 Task: Create List Brand Naming Management in Board Product Management Platforms and Tools to Workspace Health and Wellness Services. Create List Brand Naming Metrics in Board Voice of Employee Feedback Analysis to Workspace Health and Wellness Services. Create List Brand Naming Governance in Board IT Change Management and Implementation to Workspace Health and Wellness Services
Action: Mouse moved to (56, 275)
Screenshot: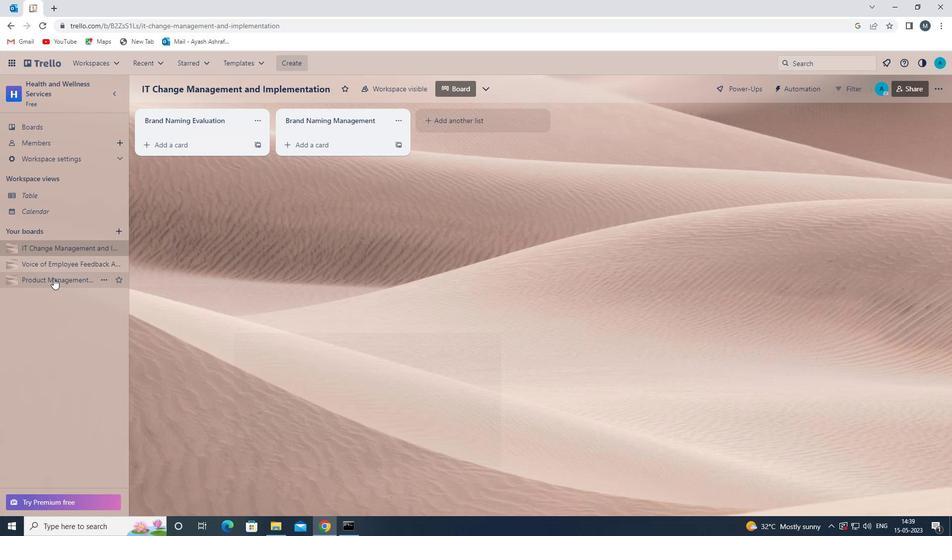 
Action: Mouse pressed left at (56, 275)
Screenshot: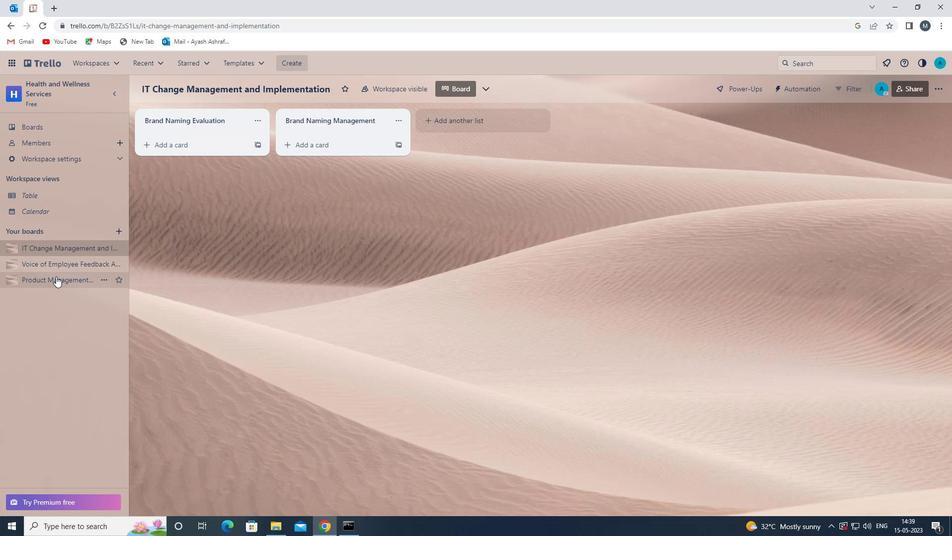 
Action: Mouse moved to (448, 119)
Screenshot: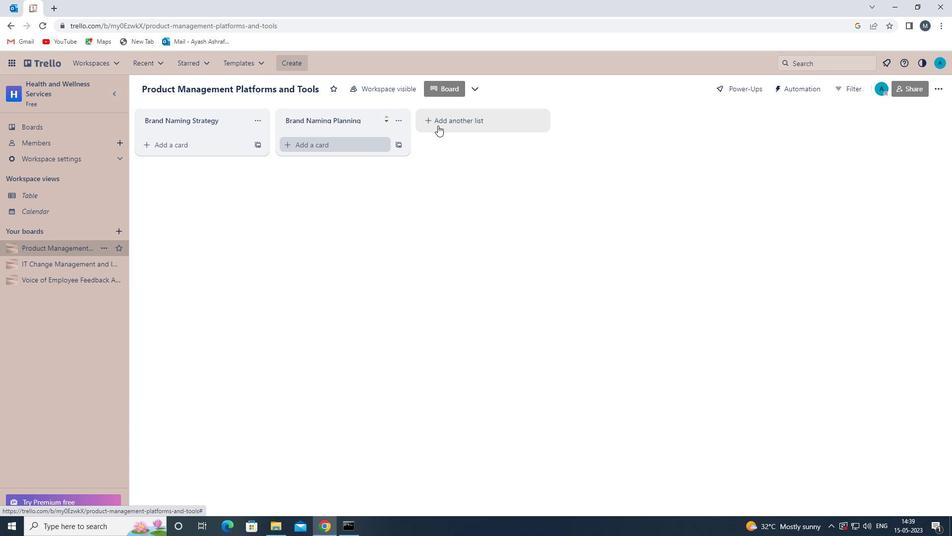 
Action: Mouse pressed left at (448, 119)
Screenshot: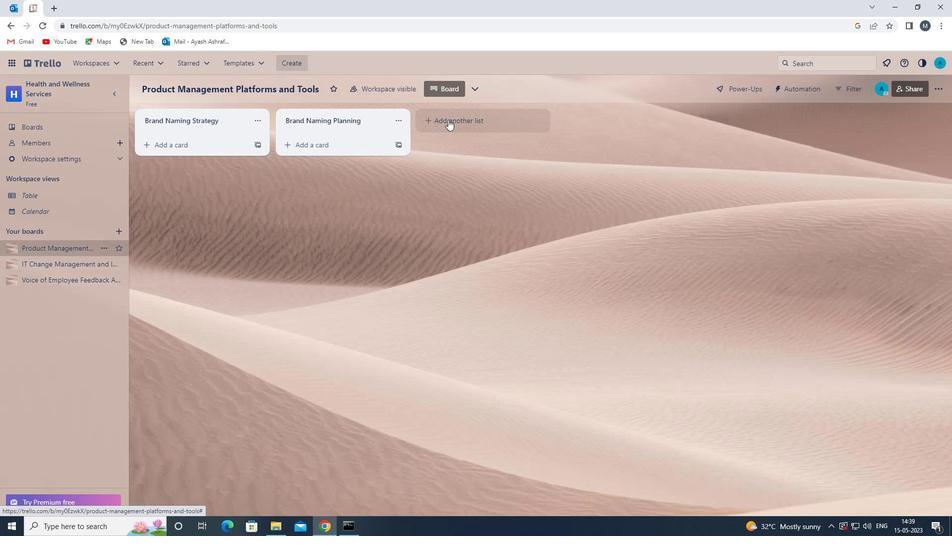 
Action: Mouse moved to (434, 120)
Screenshot: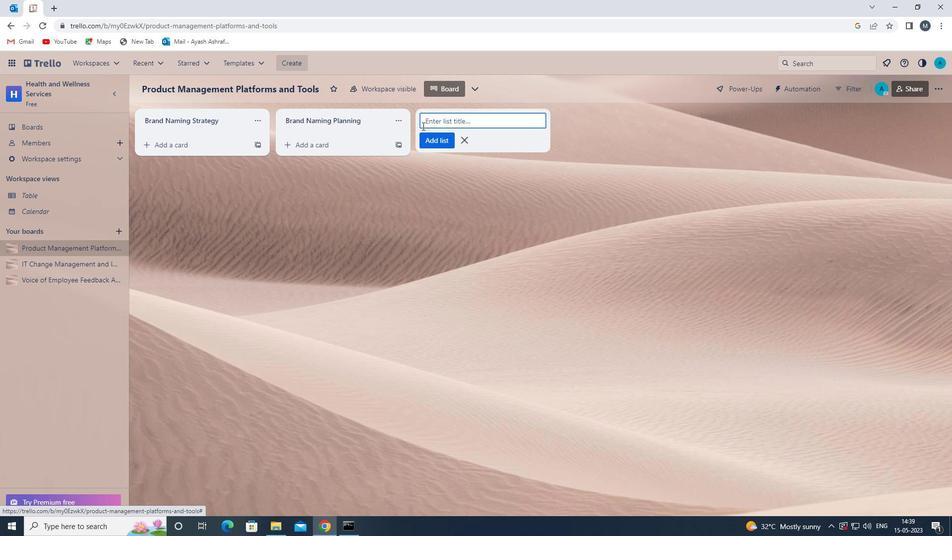 
Action: Mouse pressed left at (434, 120)
Screenshot: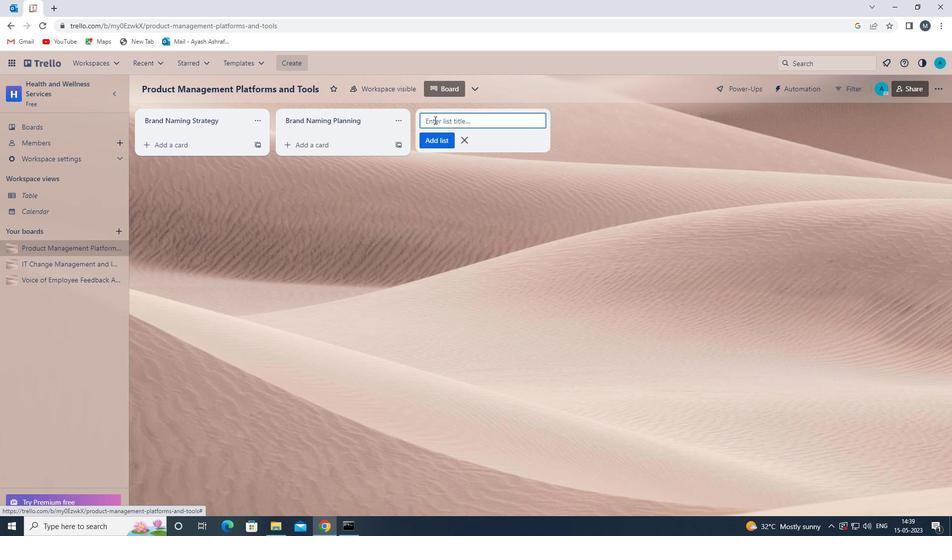 
Action: Mouse moved to (434, 120)
Screenshot: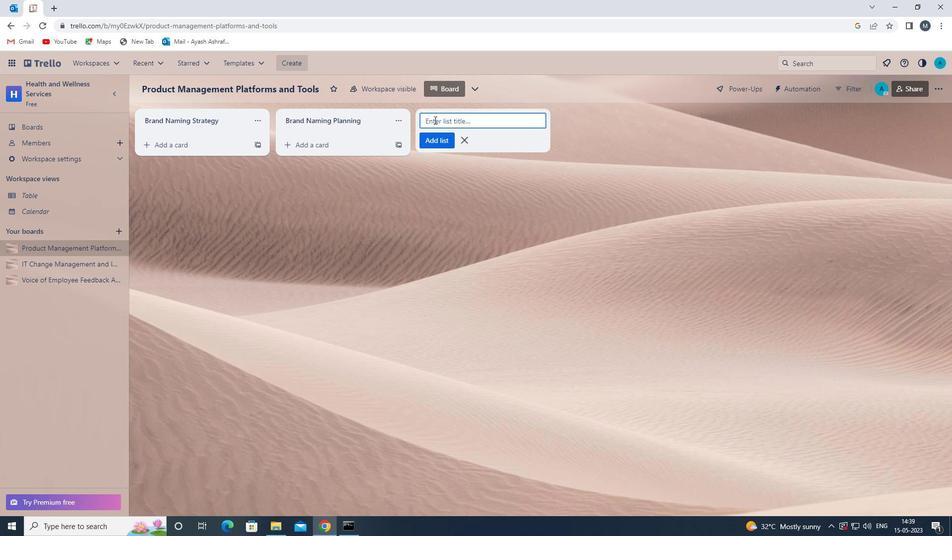 
Action: Key pressed <Key.shift>BRAND<Key.space><Key.shift><Key.shift>NAMING<Key.space><Key.shift>MANAGEMENT<Key.space>
Screenshot: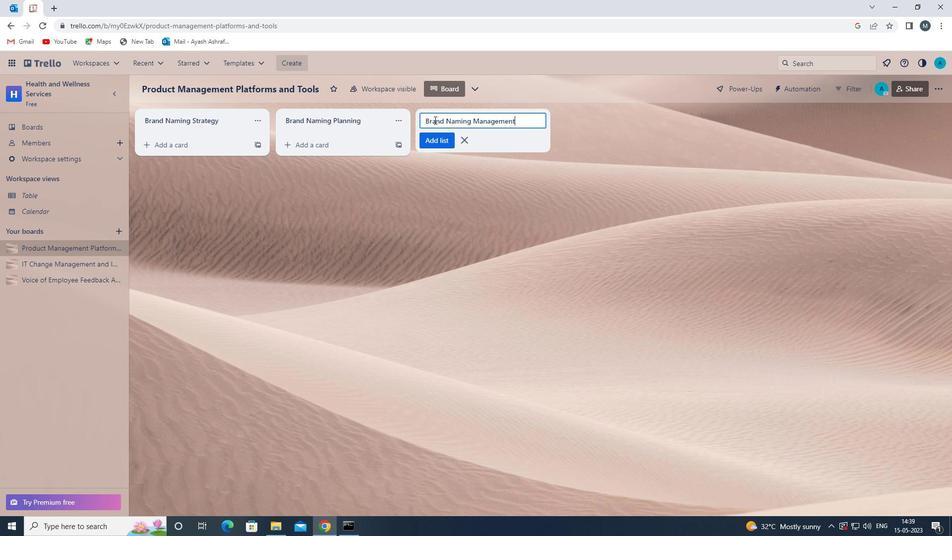 
Action: Mouse moved to (434, 140)
Screenshot: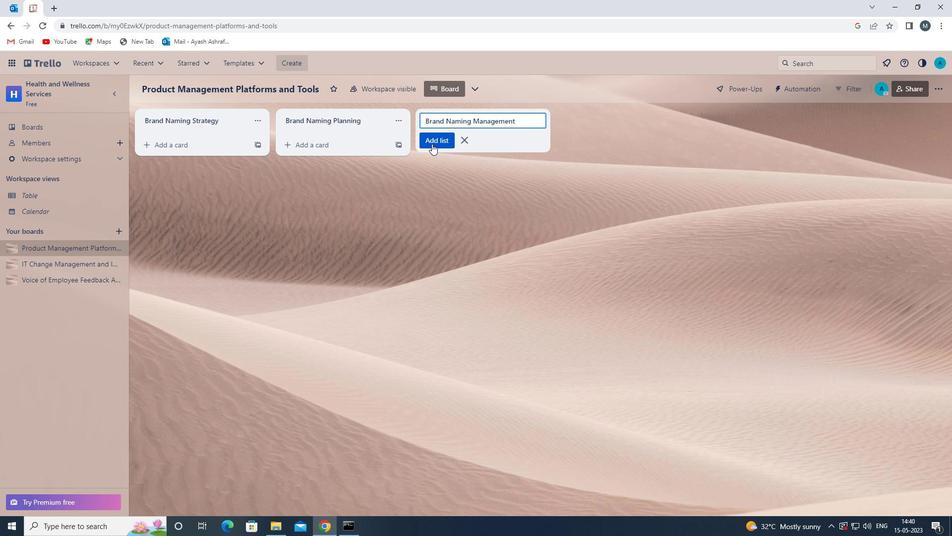
Action: Mouse pressed left at (434, 140)
Screenshot: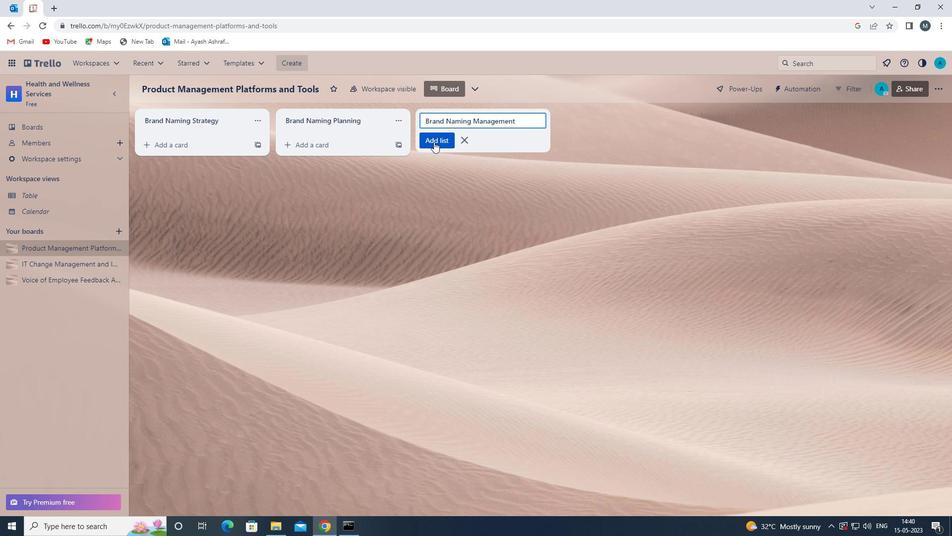 
Action: Mouse moved to (376, 259)
Screenshot: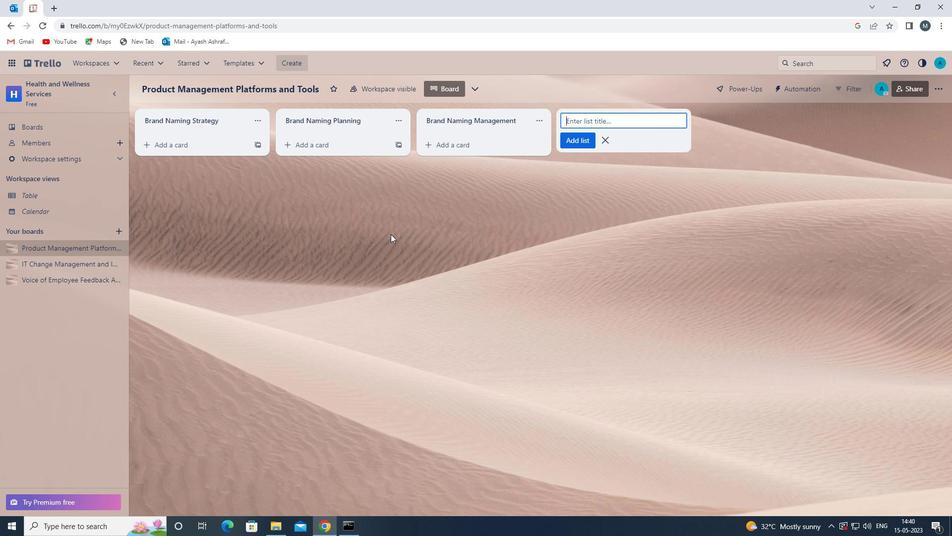 
Action: Mouse pressed left at (376, 259)
Screenshot: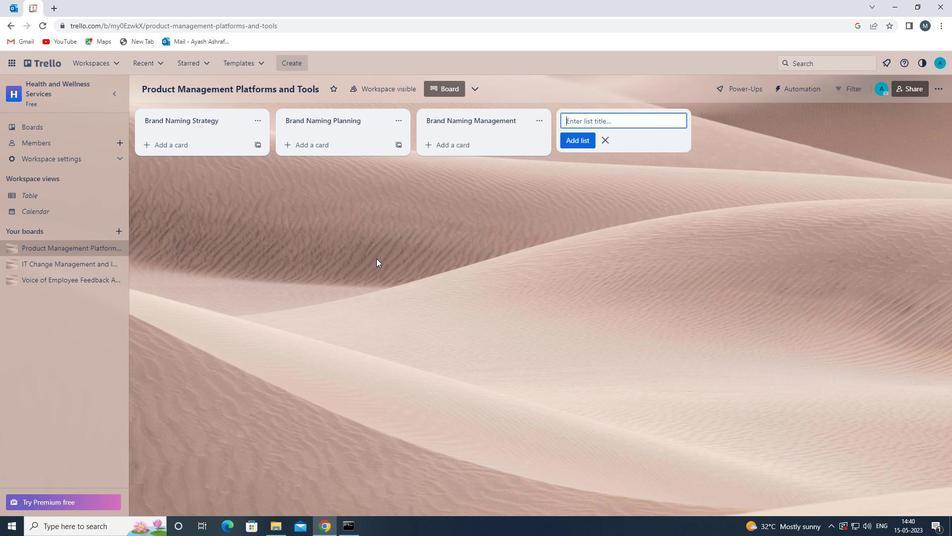 
Action: Mouse moved to (32, 283)
Screenshot: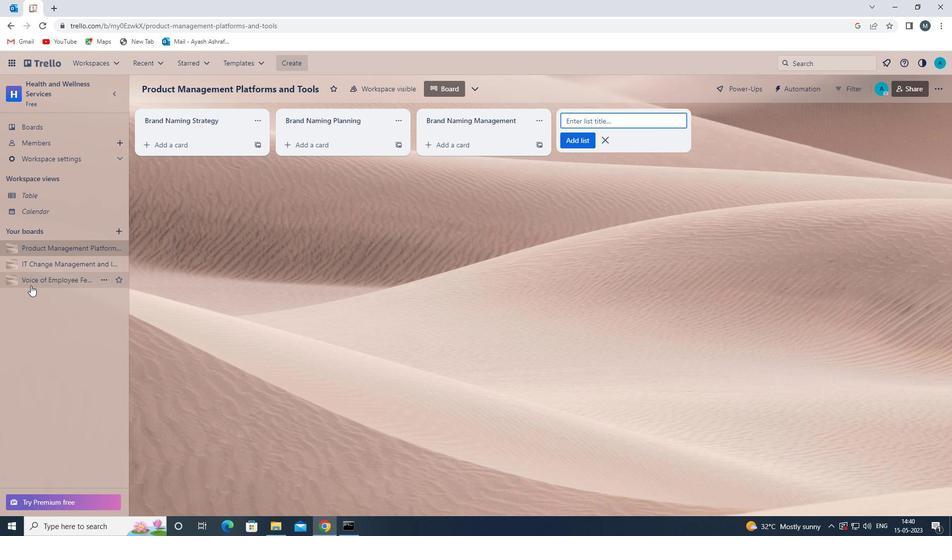 
Action: Mouse pressed left at (32, 283)
Screenshot: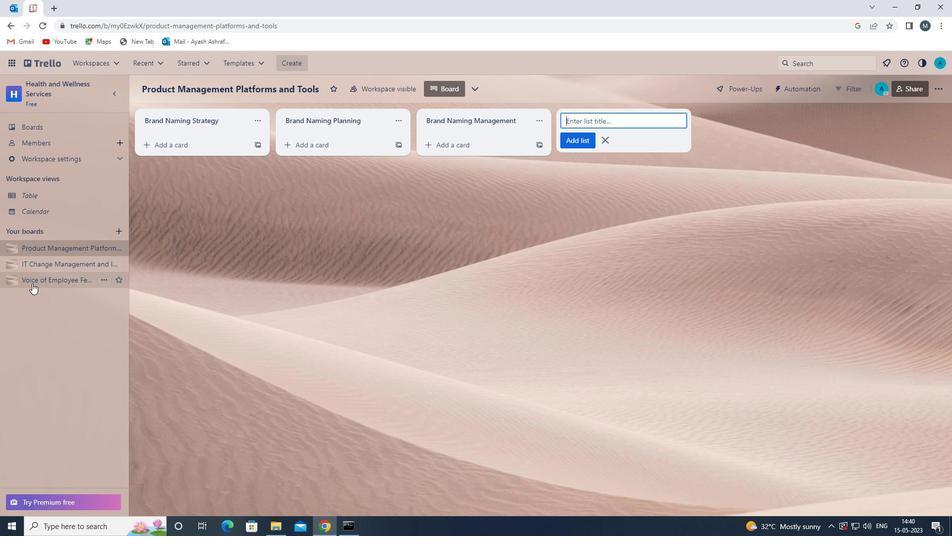
Action: Mouse moved to (454, 123)
Screenshot: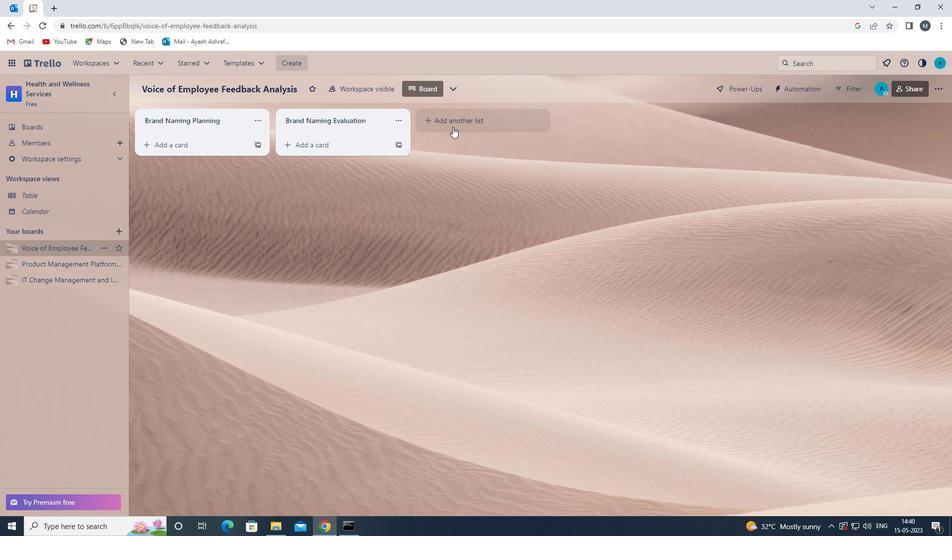 
Action: Mouse pressed left at (454, 123)
Screenshot: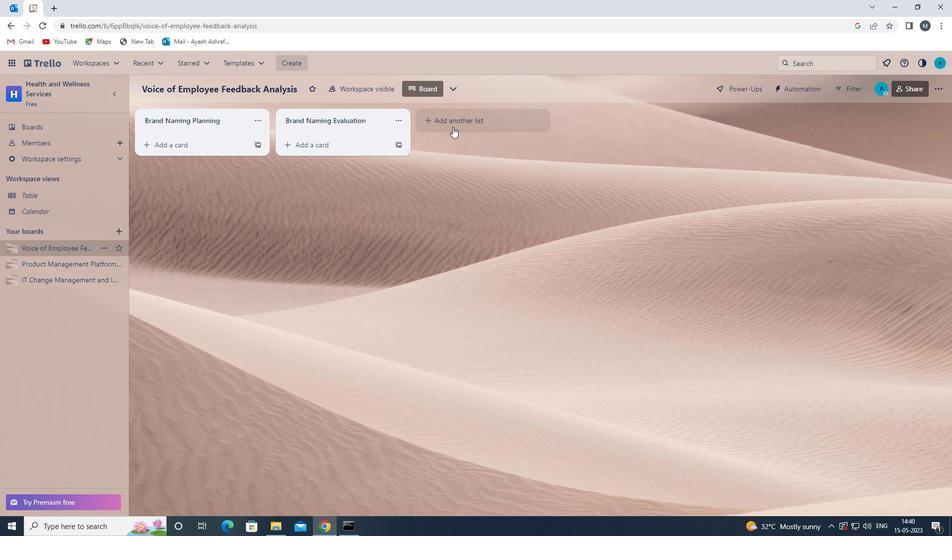 
Action: Mouse moved to (449, 123)
Screenshot: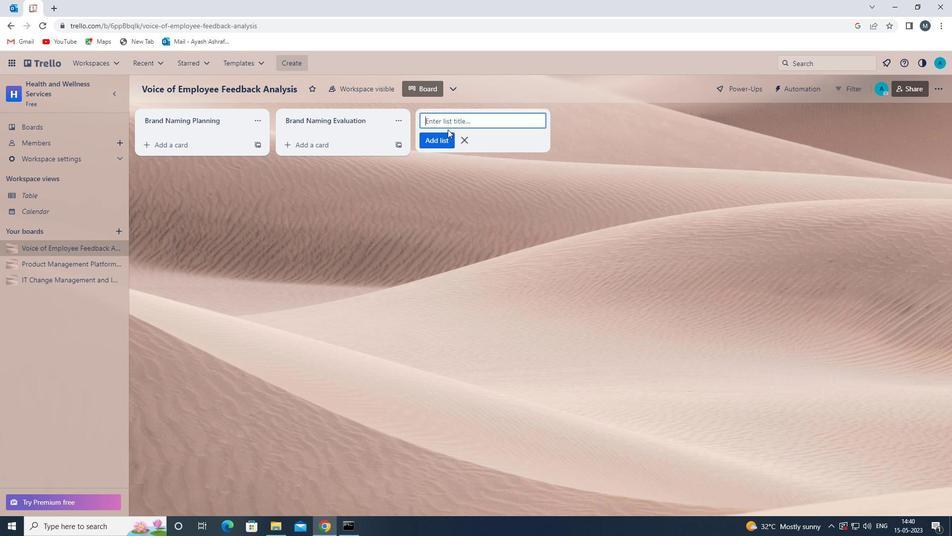 
Action: Mouse pressed left at (449, 123)
Screenshot: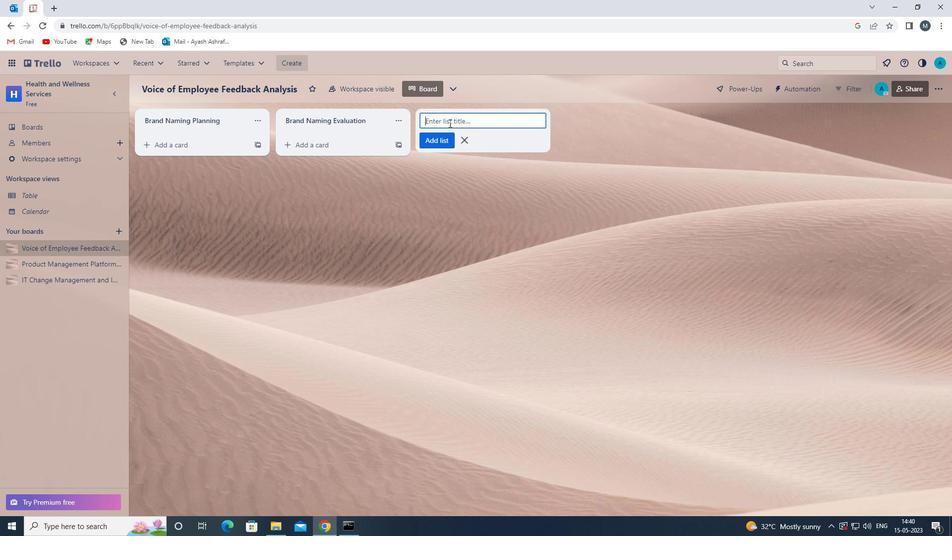 
Action: Key pressed <Key.shift>BRAND<Key.space><Key.shift><Key.shift><Key.shift><Key.shift><Key.shift><Key.shift><Key.shift><Key.shift><Key.shift>NAMING<Key.space><Key.shift>METRICS<Key.space>
Screenshot: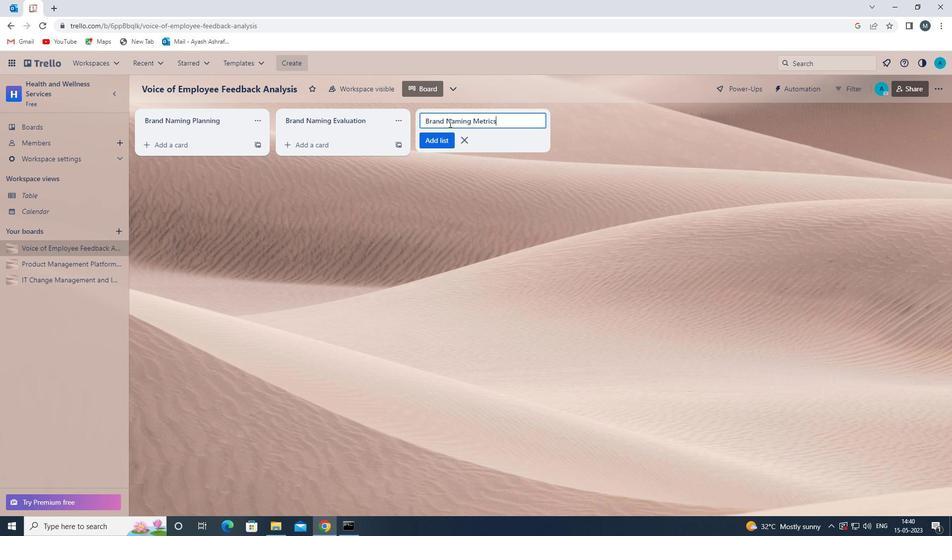 
Action: Mouse moved to (437, 143)
Screenshot: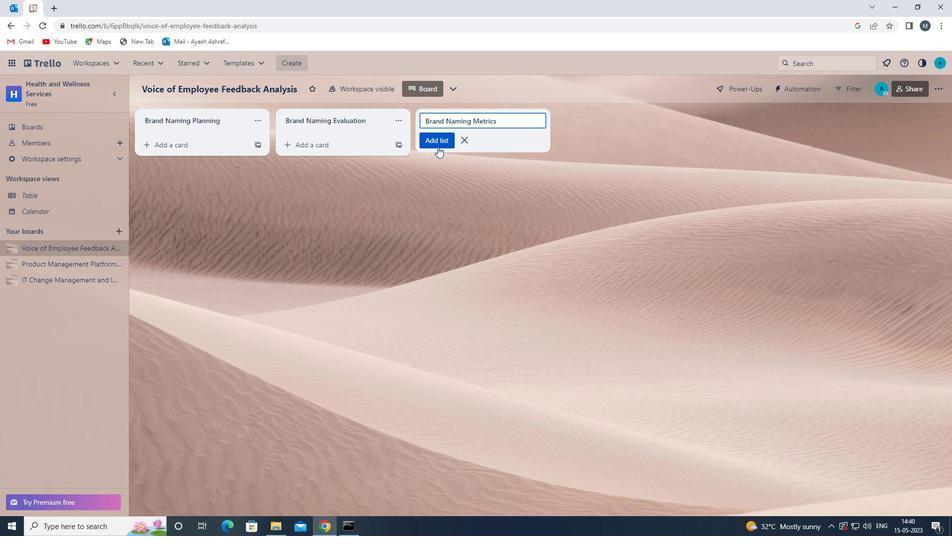 
Action: Mouse pressed left at (437, 143)
Screenshot: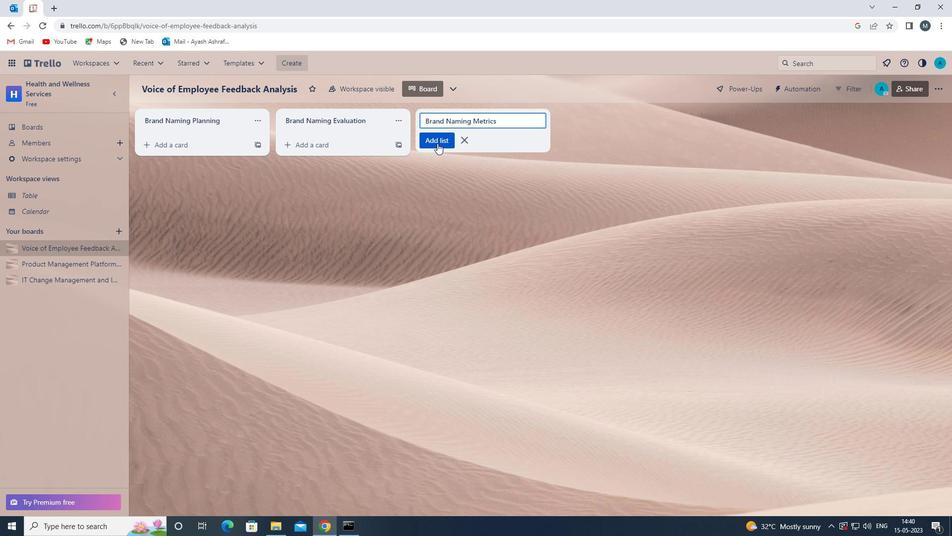 
Action: Mouse moved to (420, 244)
Screenshot: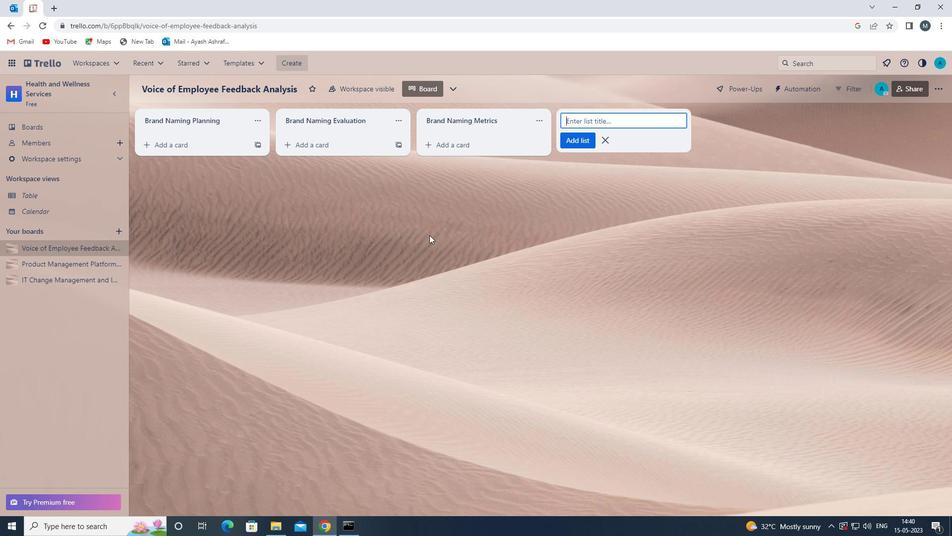 
Action: Mouse pressed left at (420, 244)
Screenshot: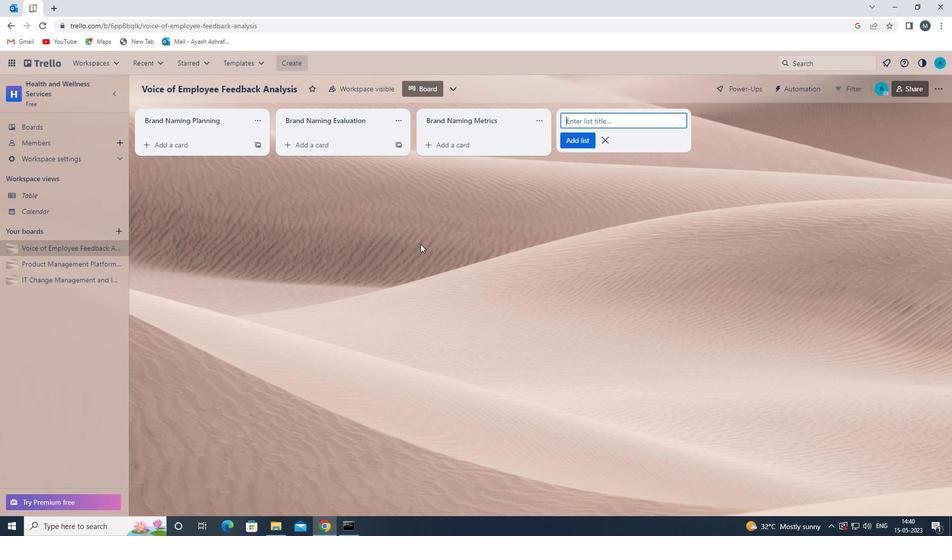 
Action: Mouse moved to (48, 286)
Screenshot: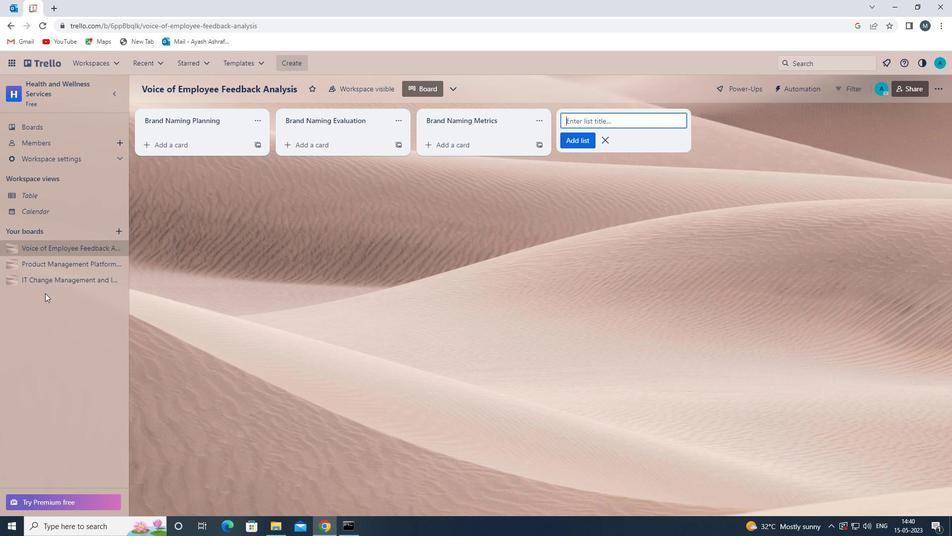 
Action: Mouse pressed left at (48, 286)
Screenshot: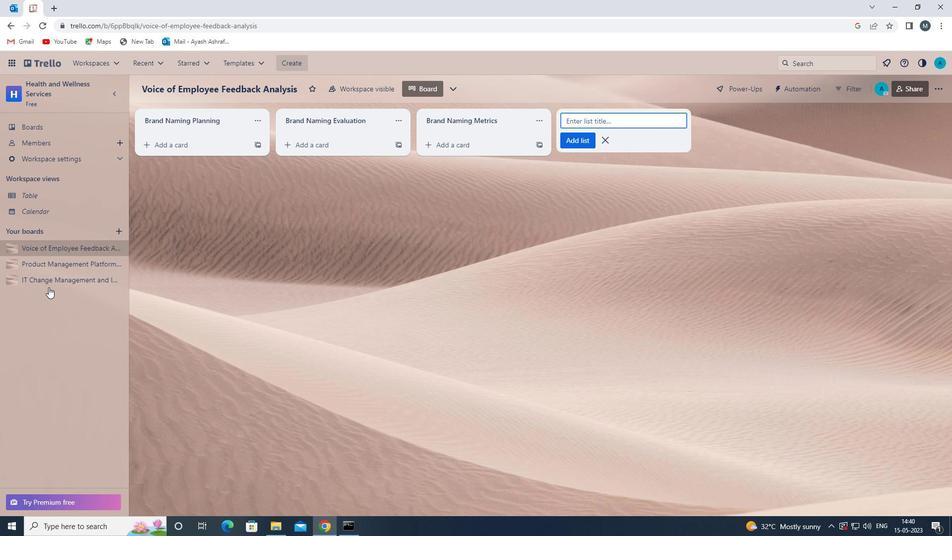 
Action: Mouse moved to (449, 124)
Screenshot: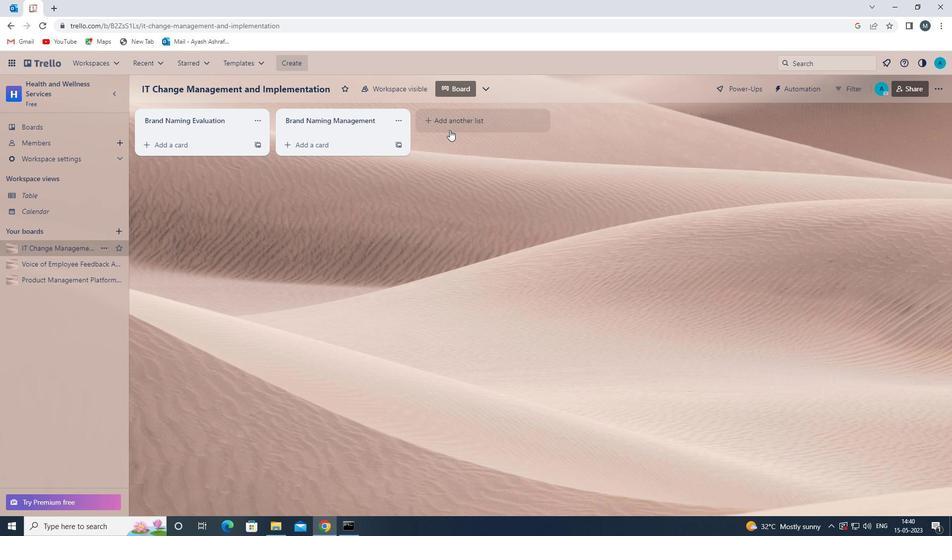 
Action: Mouse pressed left at (449, 124)
Screenshot: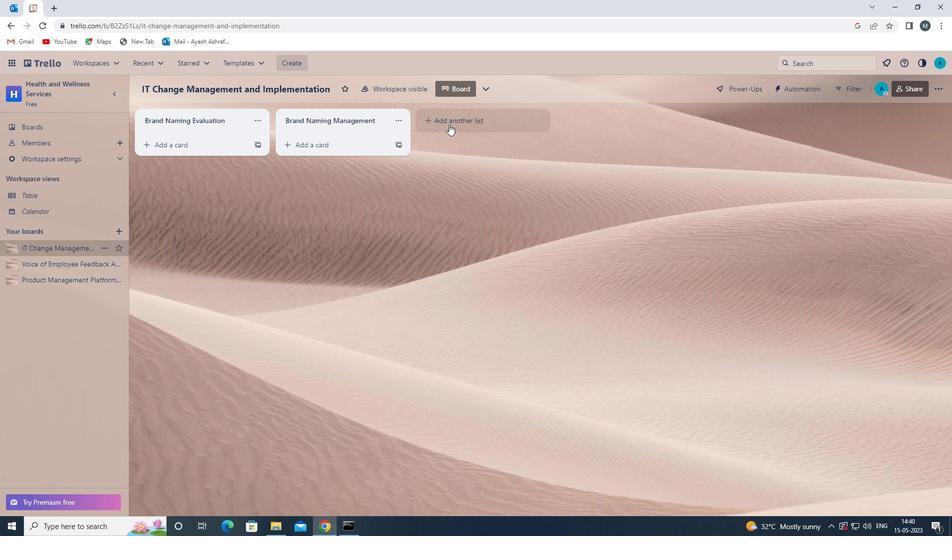 
Action: Mouse moved to (454, 119)
Screenshot: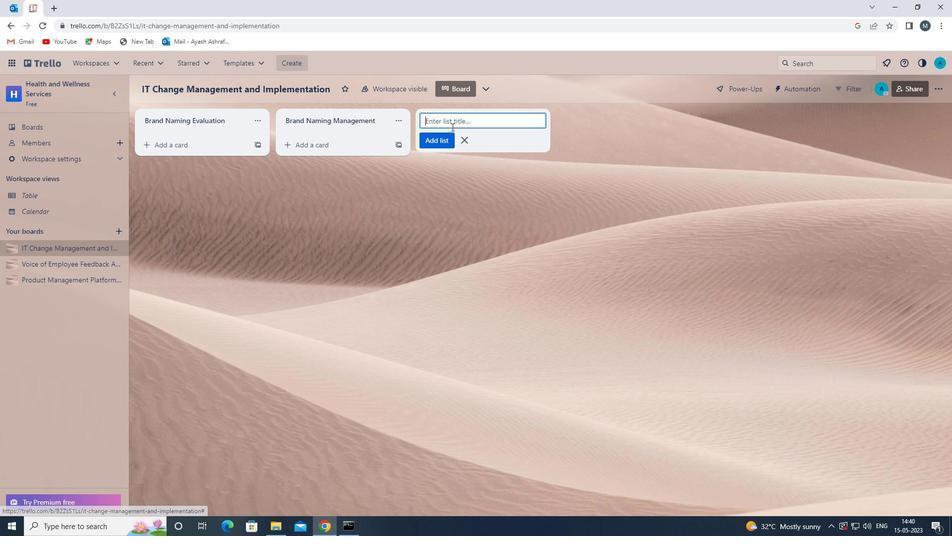 
Action: Mouse pressed left at (454, 119)
Screenshot: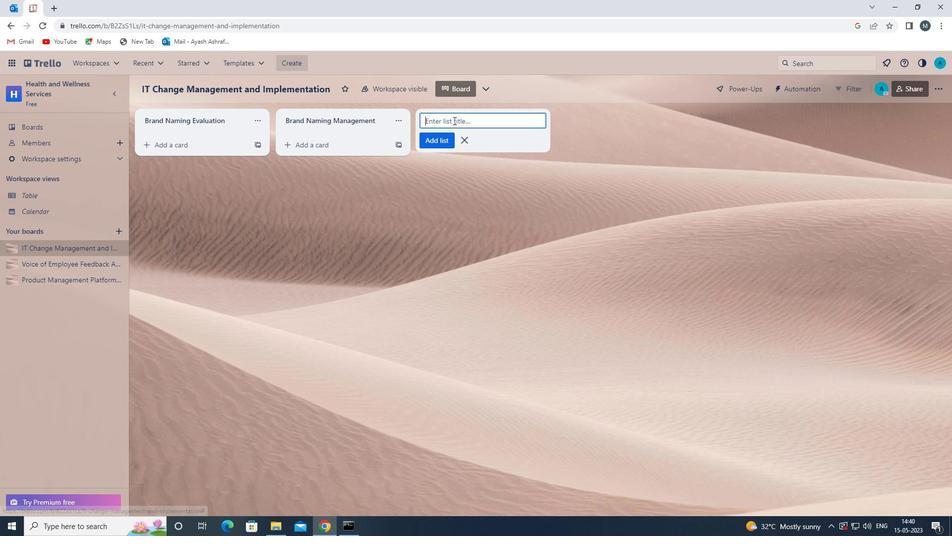 
Action: Key pressed <Key.shift><Key.shift><Key.shift><Key.shift><Key.shift><Key.shift><Key.shift><Key.shift><Key.shift><Key.shift><Key.shift><Key.shift><Key.shift><Key.shift><Key.shift><Key.shift><Key.shift><Key.shift><Key.shift><Key.shift><Key.shift><Key.shift><Key.shift><Key.shift><Key.shift>BRAND<Key.space><Key.shift>NAMING<Key.space><Key.shift><Key.shift><Key.shift><Key.shift><Key.shift><Key.shift><Key.shift><Key.shift><Key.shift><Key.shift><Key.shift>GOVERNANACE<Key.space>
Screenshot: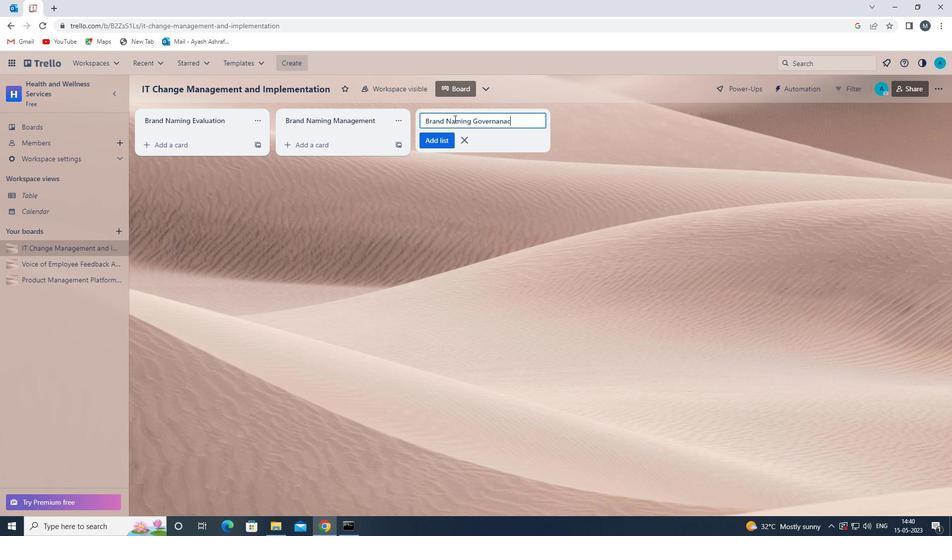
Action: Mouse moved to (488, 120)
Screenshot: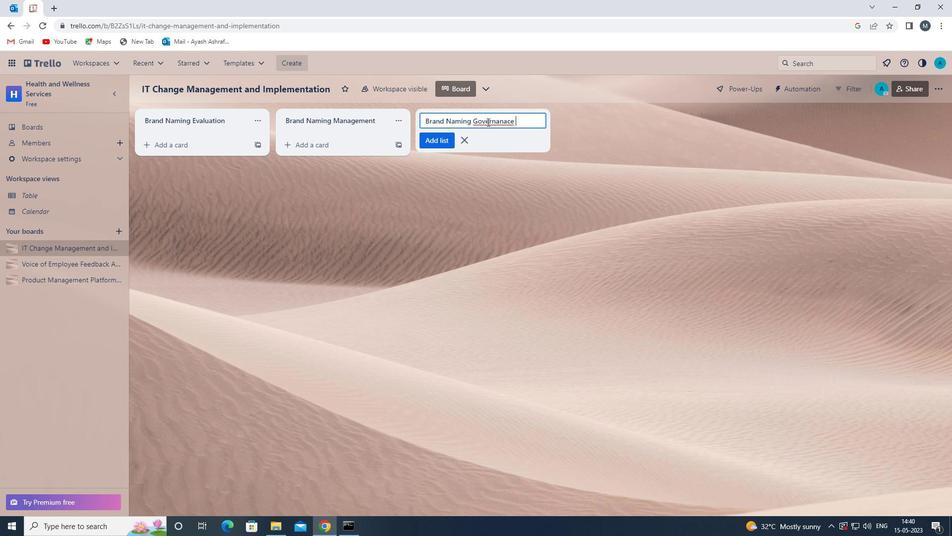
Action: Mouse pressed left at (488, 120)
Screenshot: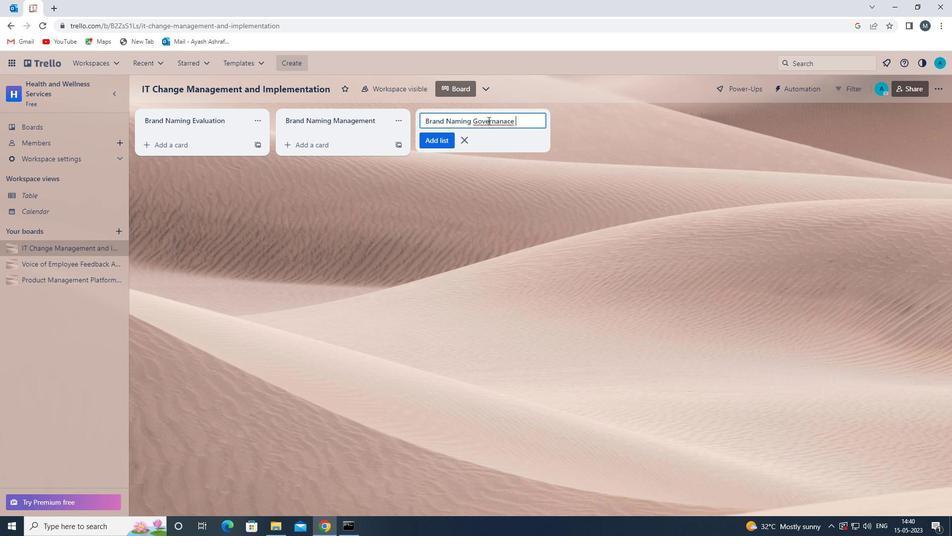 
Action: Mouse moved to (515, 121)
Screenshot: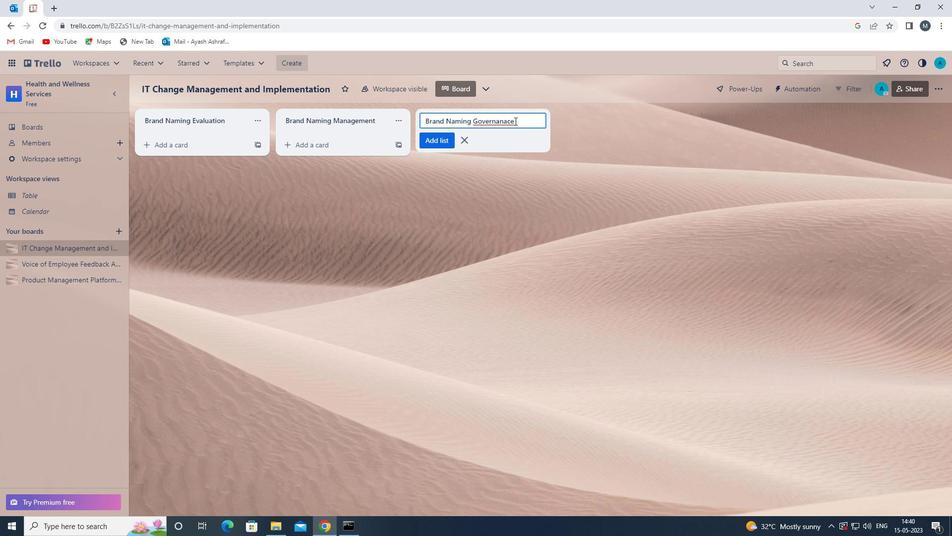 
Action: Mouse pressed left at (515, 121)
Screenshot: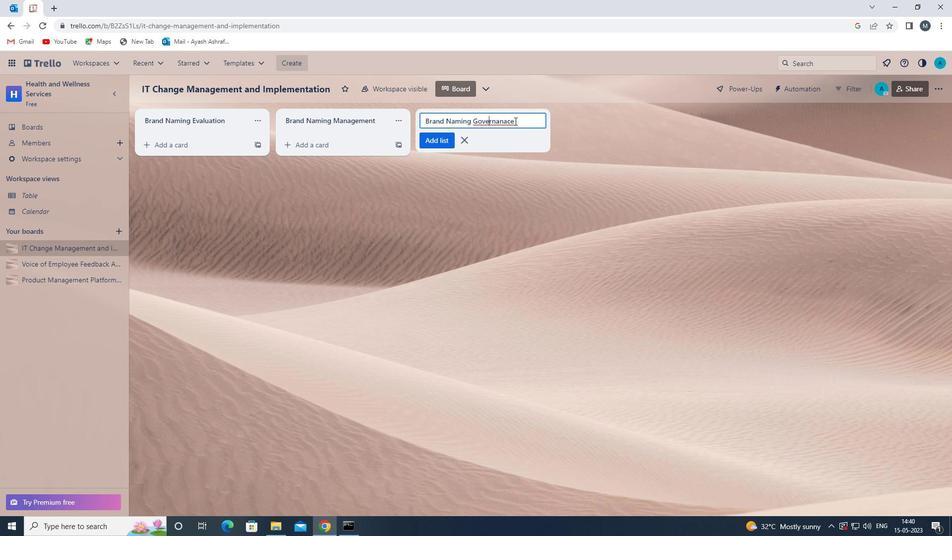 
Action: Mouse moved to (515, 121)
Screenshot: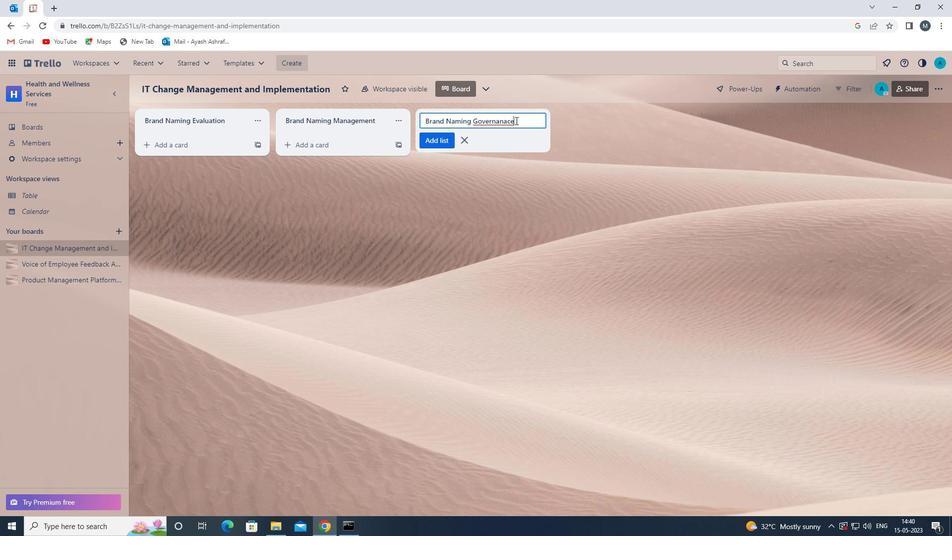 
Action: Key pressed <Key.backspace>
Screenshot: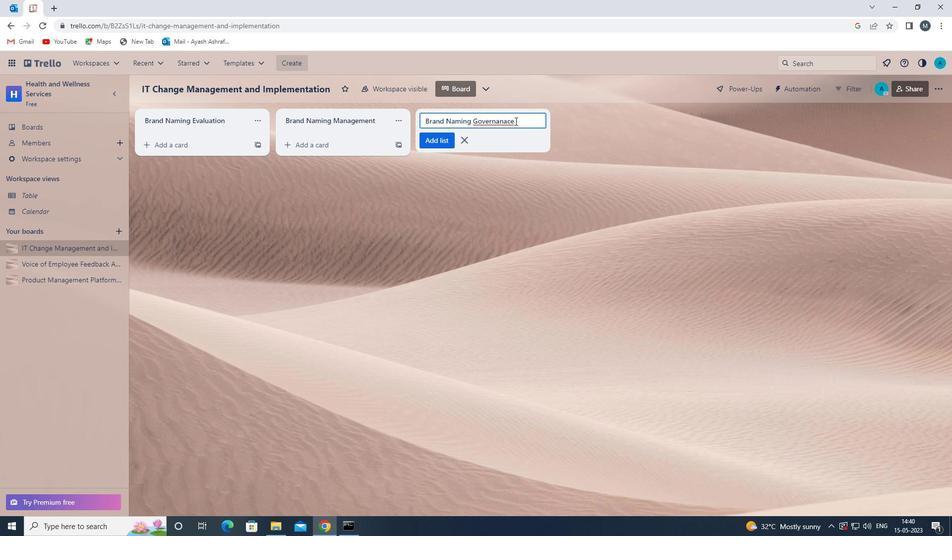 
Action: Mouse moved to (514, 121)
Screenshot: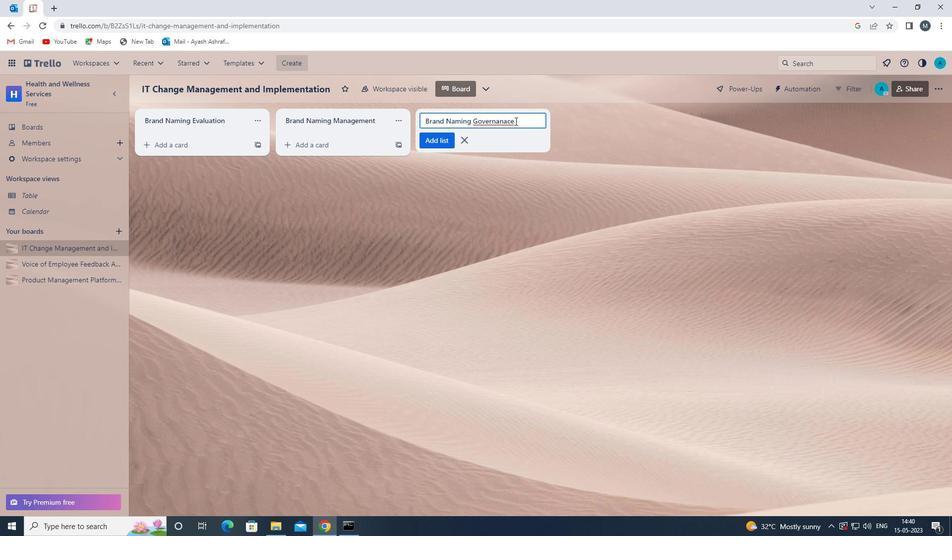 
Action: Key pressed <Key.backspace>
Screenshot: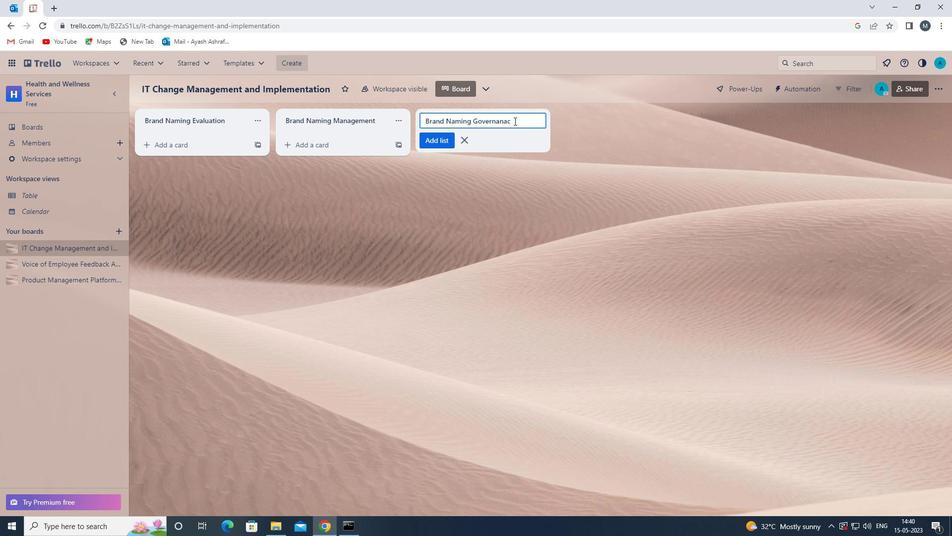 
Action: Mouse moved to (513, 122)
Screenshot: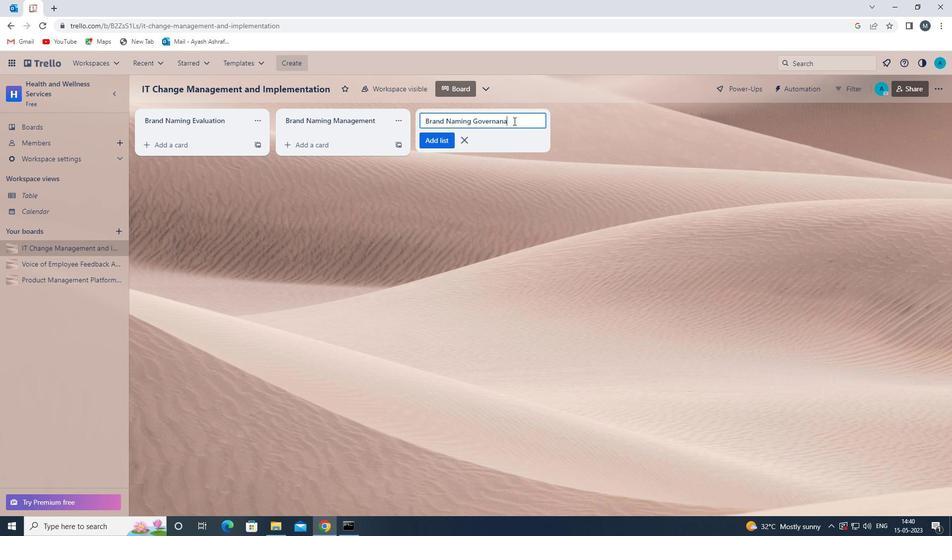 
Action: Key pressed <Key.backspace>
Screenshot: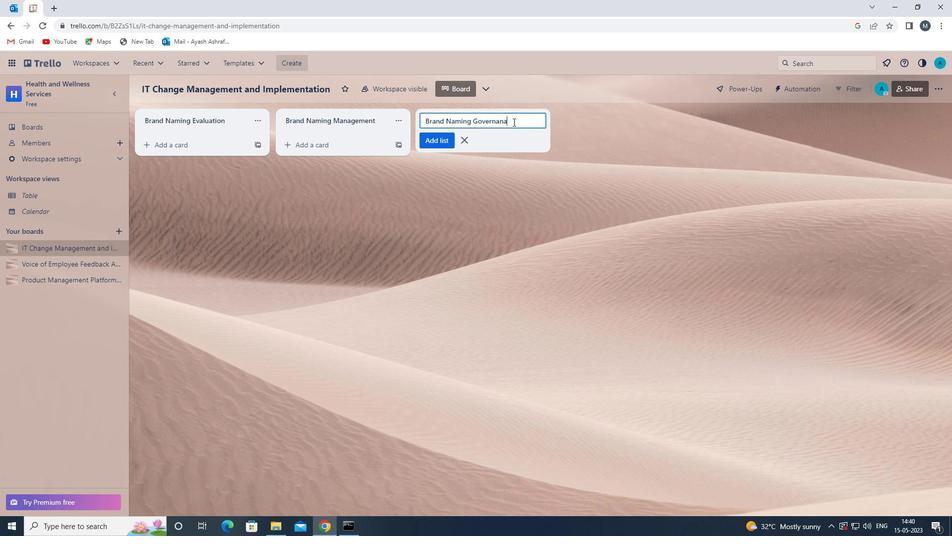 
Action: Mouse moved to (513, 123)
Screenshot: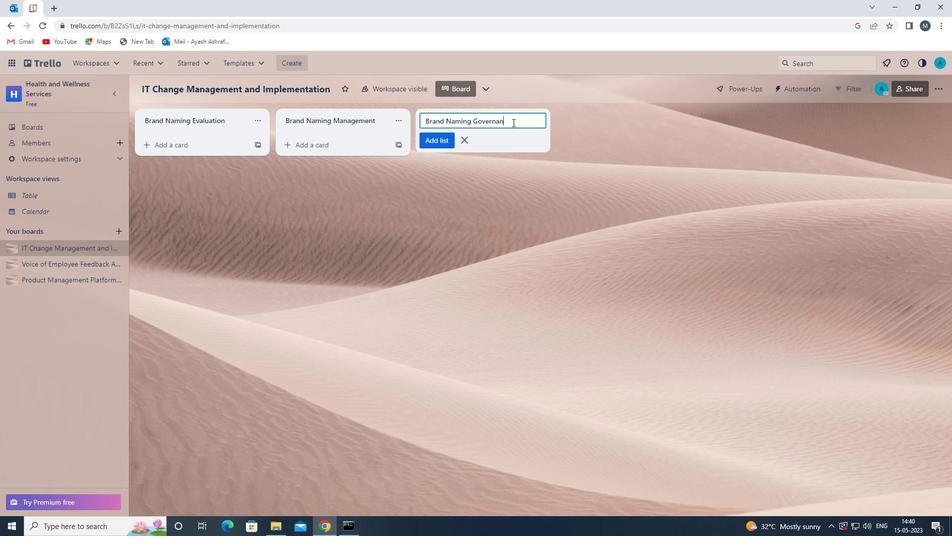
Action: Key pressed CE
Screenshot: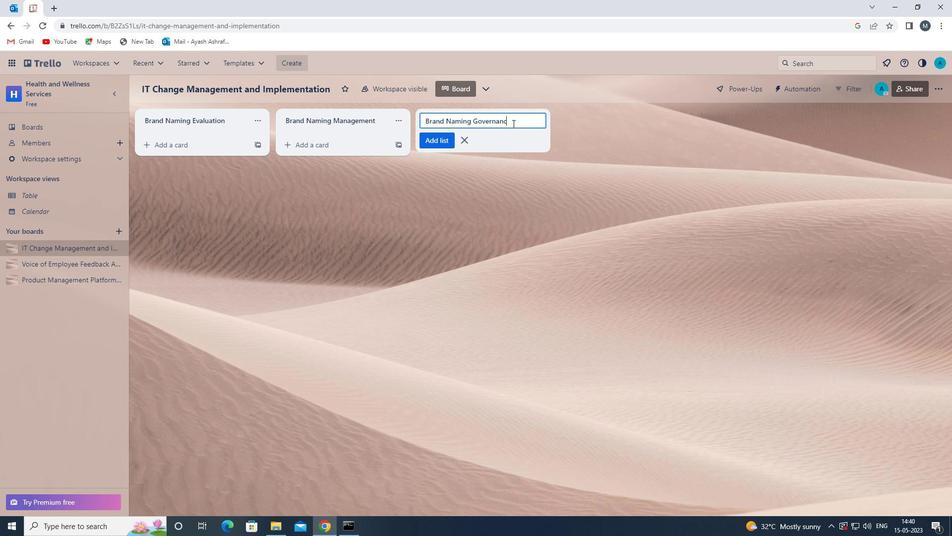 
Action: Mouse moved to (436, 140)
Screenshot: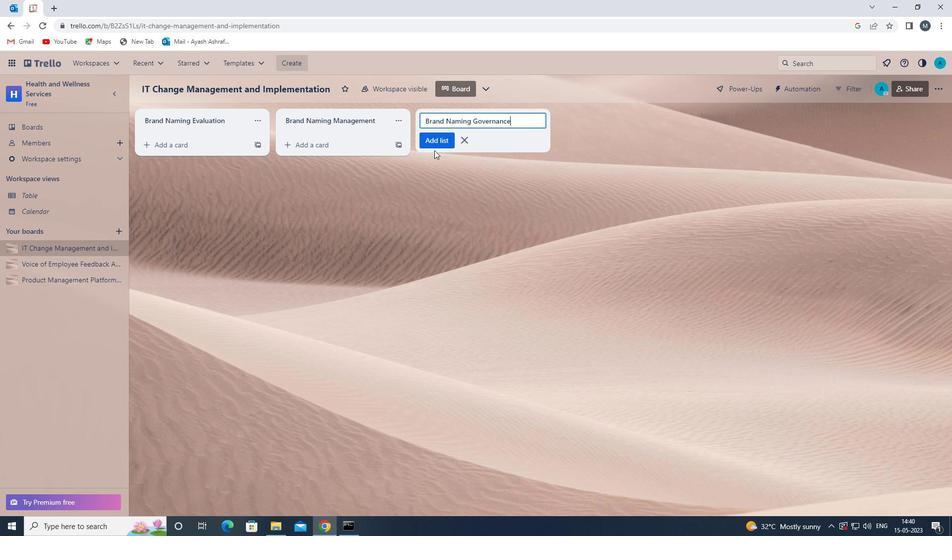 
Action: Mouse pressed left at (436, 140)
Screenshot: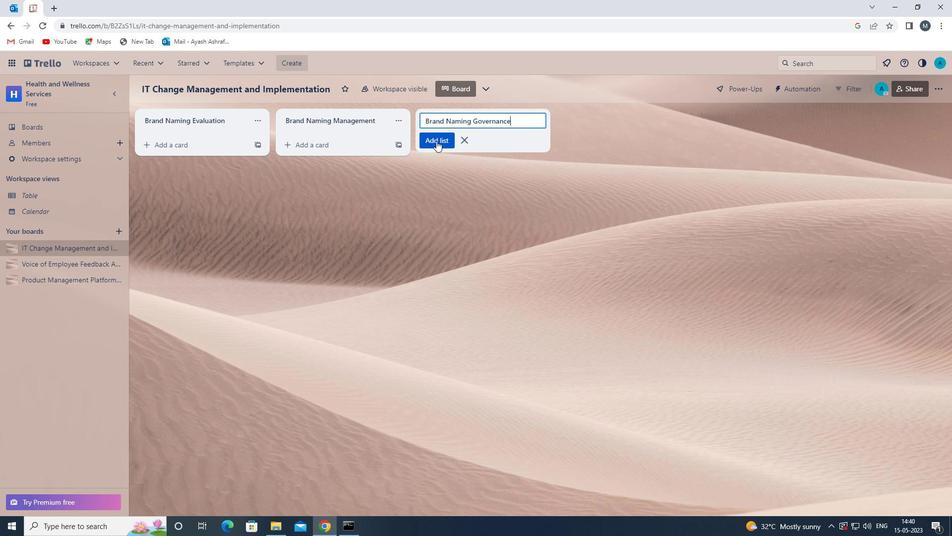 
Action: Mouse moved to (419, 230)
Screenshot: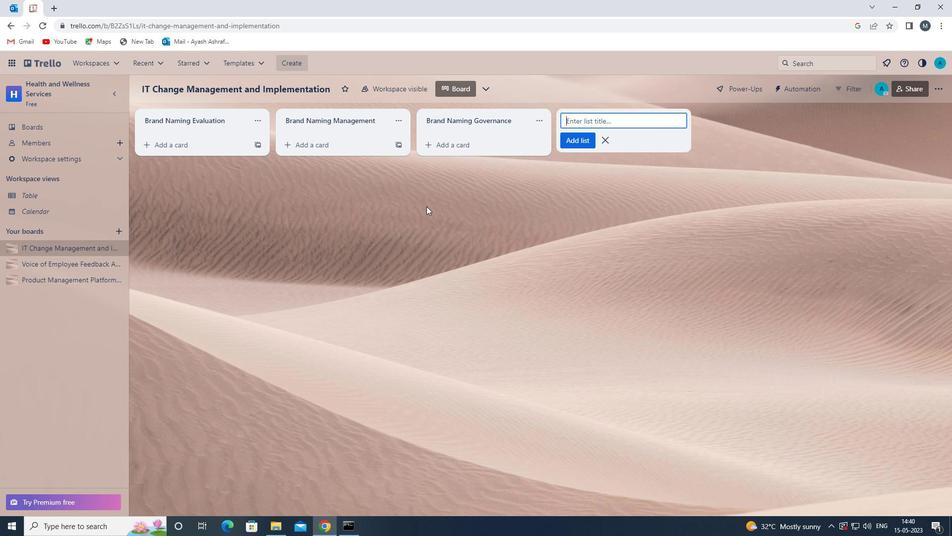 
Action: Mouse pressed left at (419, 230)
Screenshot: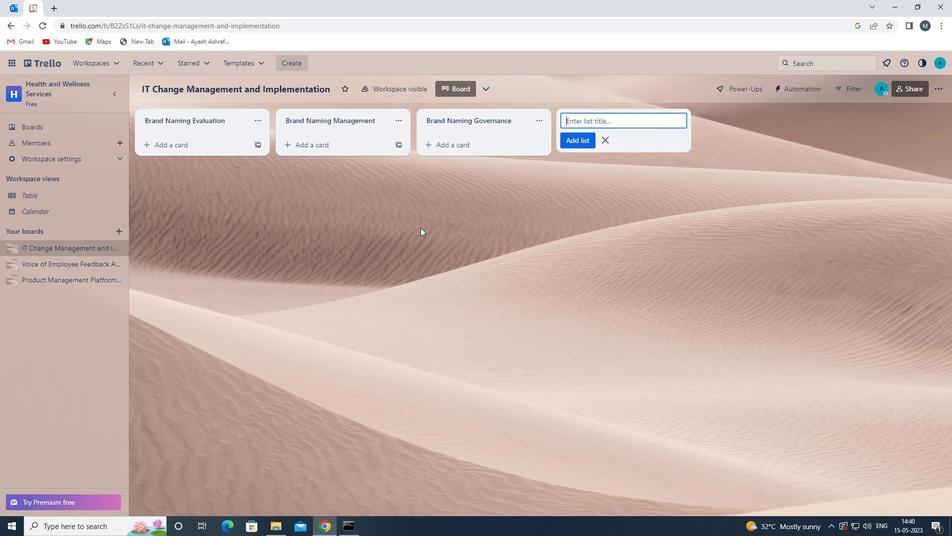
